 Task: Check the average views per listing of open concept kitchen in the last 1 year.
Action: Mouse moved to (739, 170)
Screenshot: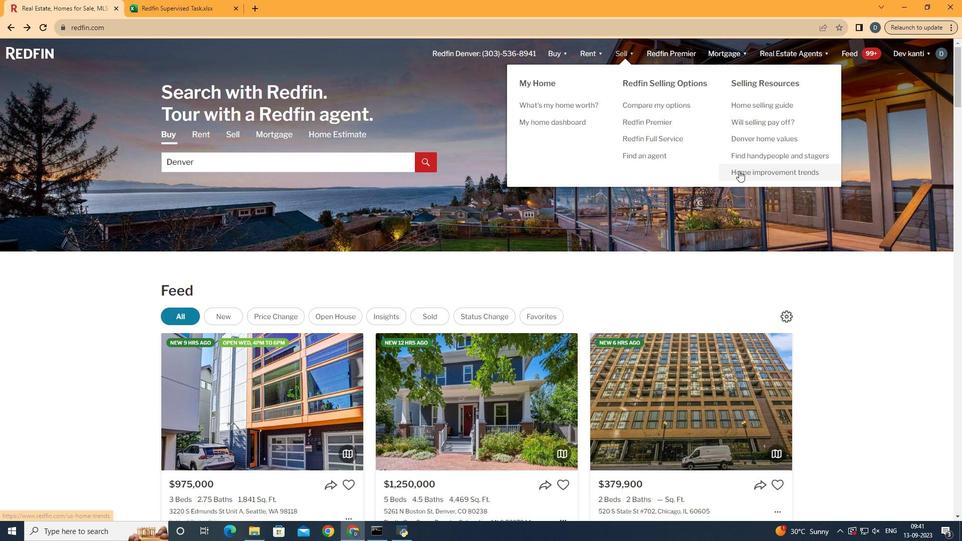 
Action: Mouse pressed left at (739, 170)
Screenshot: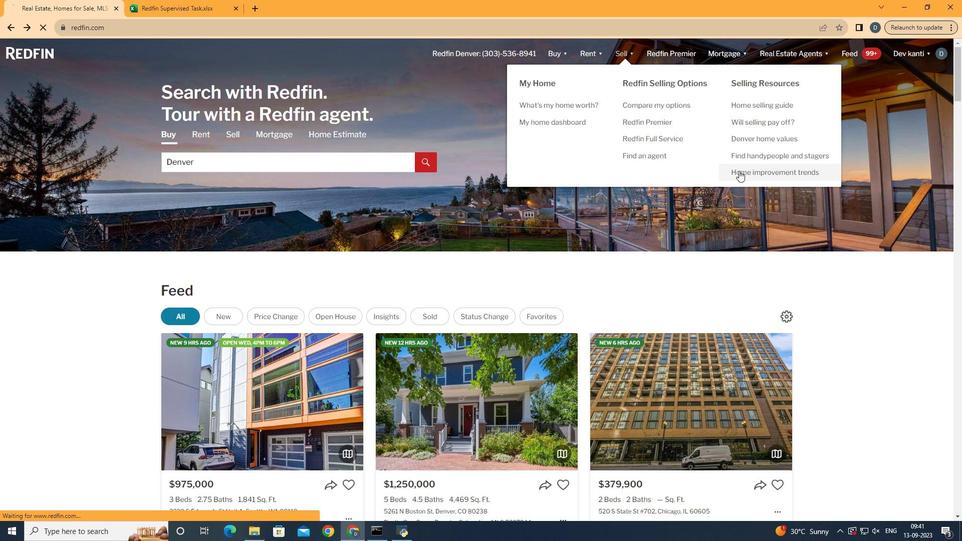 
Action: Mouse moved to (246, 190)
Screenshot: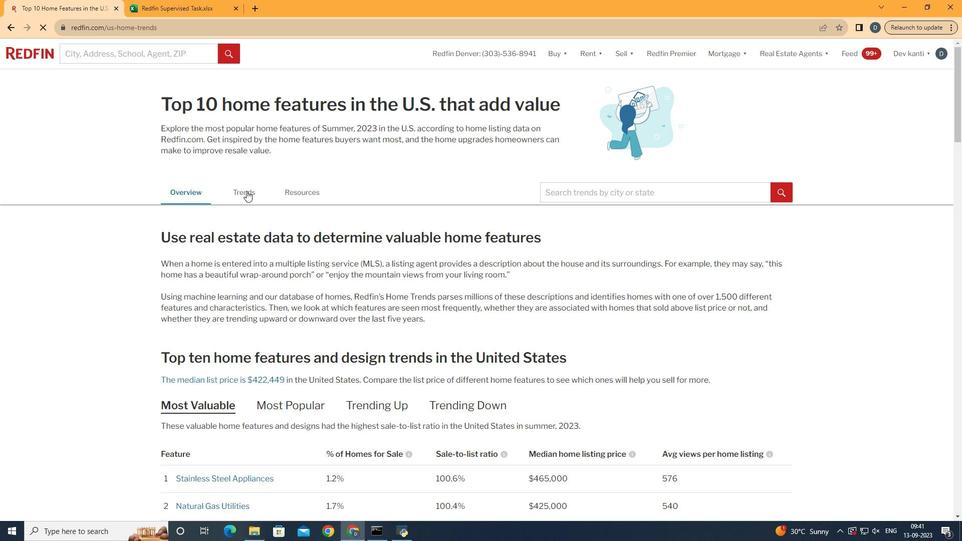 
Action: Mouse pressed left at (246, 190)
Screenshot: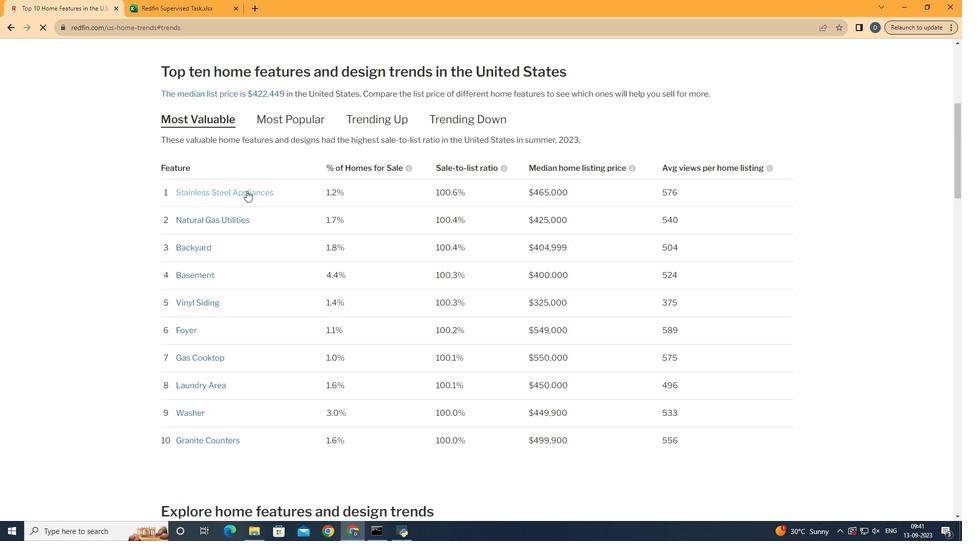 
Action: Mouse moved to (332, 294)
Screenshot: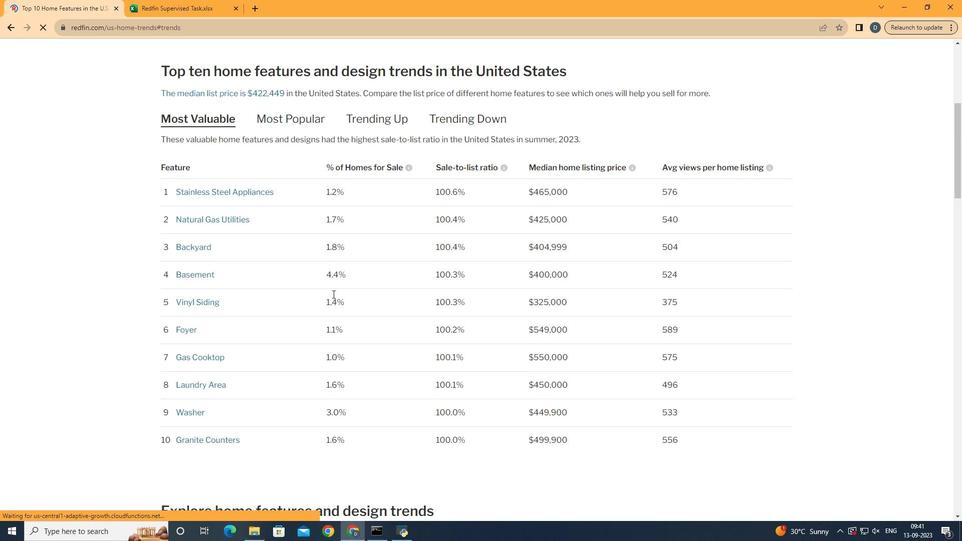 
Action: Mouse scrolled (332, 293) with delta (0, 0)
Screenshot: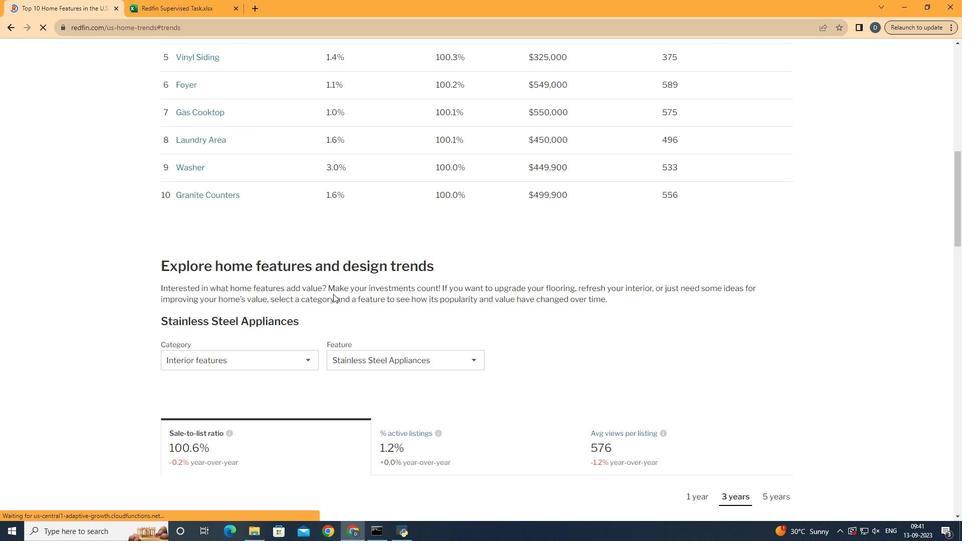 
Action: Mouse scrolled (332, 293) with delta (0, 0)
Screenshot: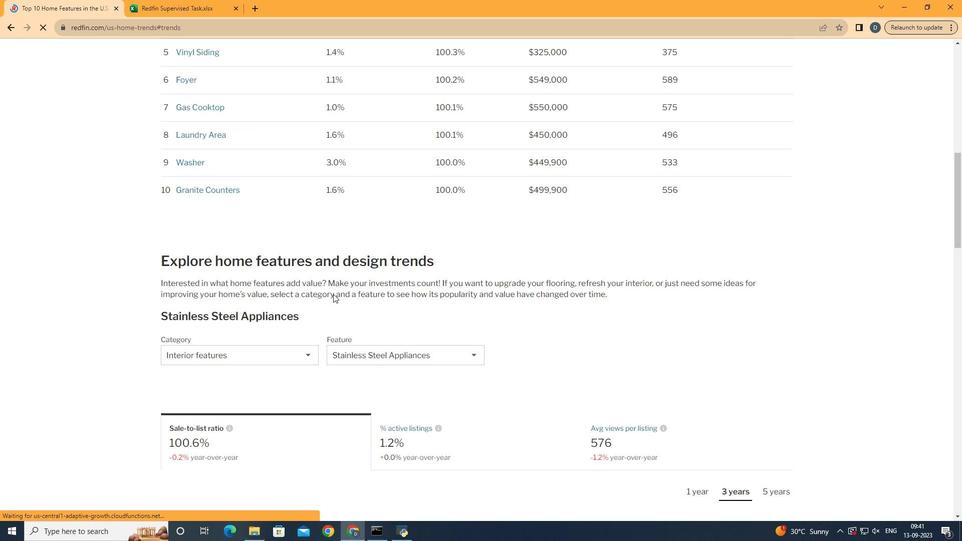 
Action: Mouse scrolled (332, 293) with delta (0, 0)
Screenshot: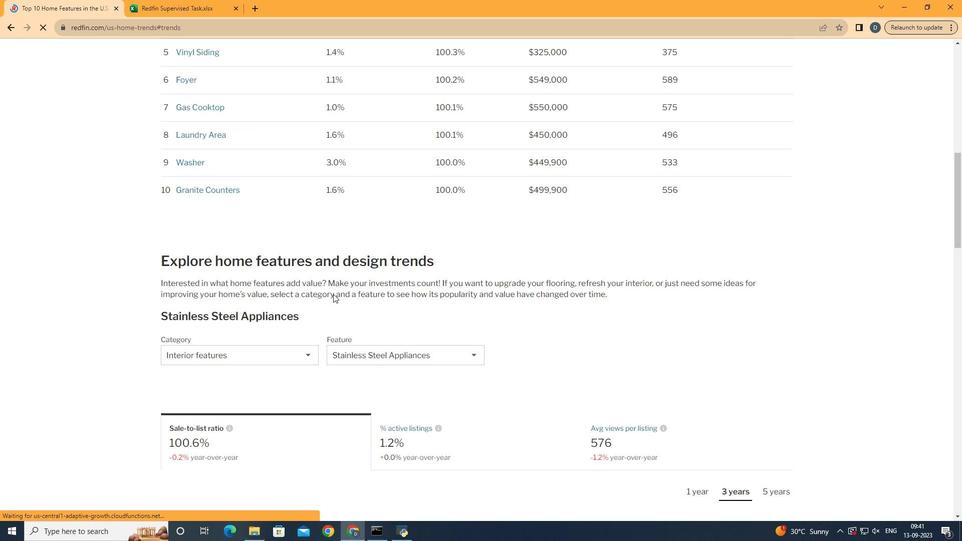
Action: Mouse scrolled (332, 293) with delta (0, 0)
Screenshot: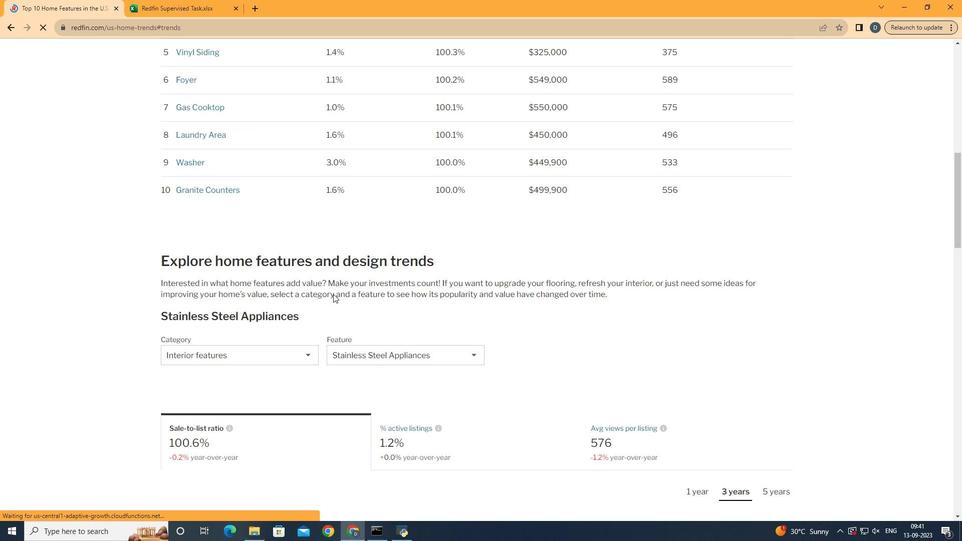 
Action: Mouse scrolled (332, 293) with delta (0, 0)
Screenshot: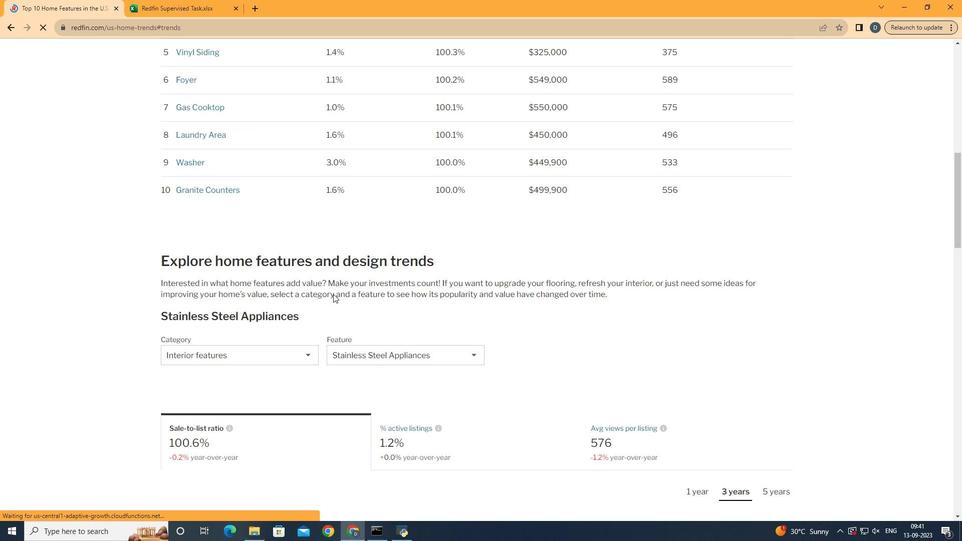 
Action: Mouse moved to (333, 294)
Screenshot: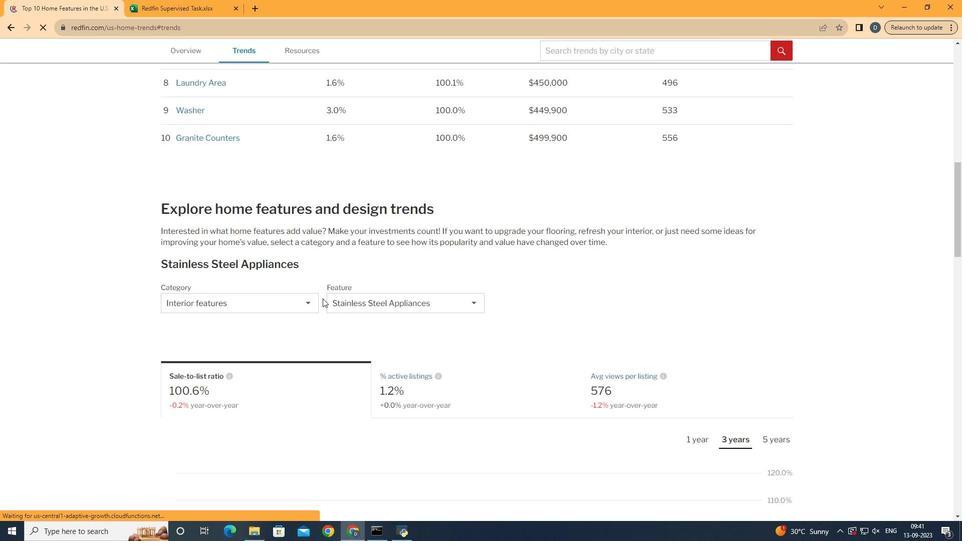 
Action: Mouse scrolled (333, 294) with delta (0, 0)
Screenshot: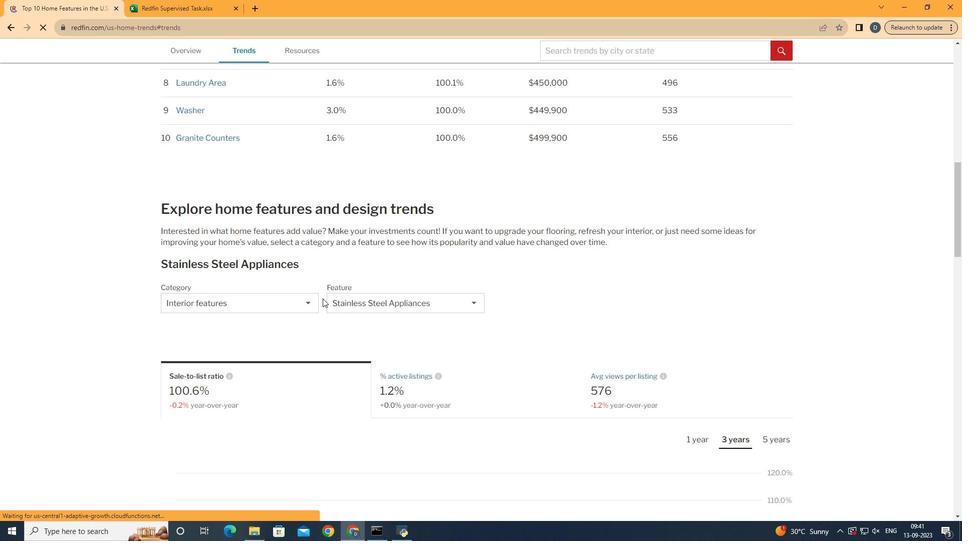 
Action: Mouse scrolled (333, 294) with delta (0, 0)
Screenshot: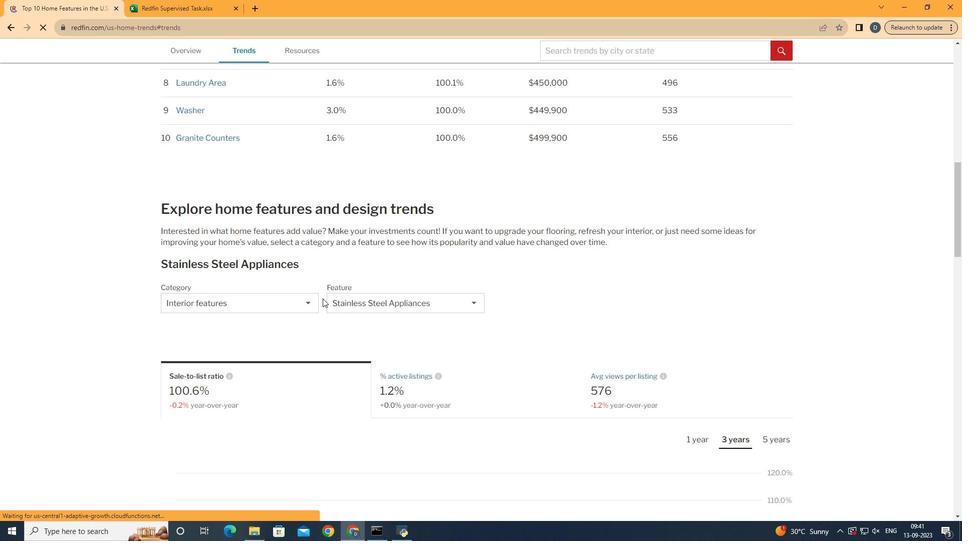 
Action: Mouse scrolled (333, 294) with delta (0, 0)
Screenshot: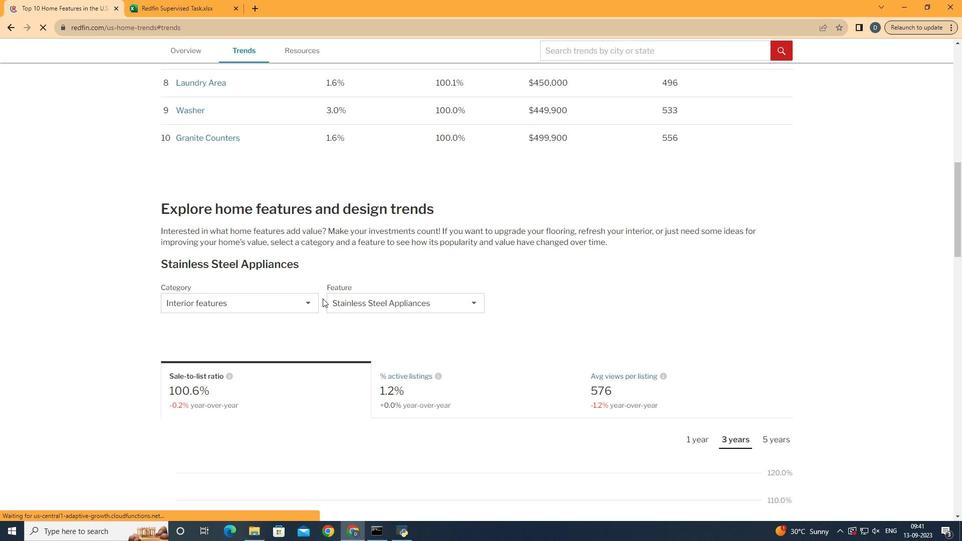 
Action: Mouse moved to (295, 297)
Screenshot: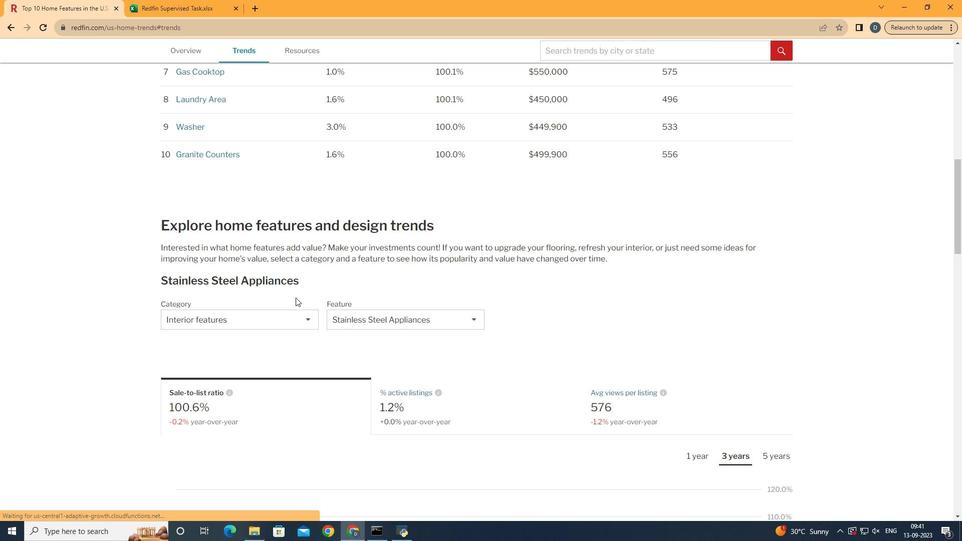 
Action: Mouse scrolled (295, 297) with delta (0, 0)
Screenshot: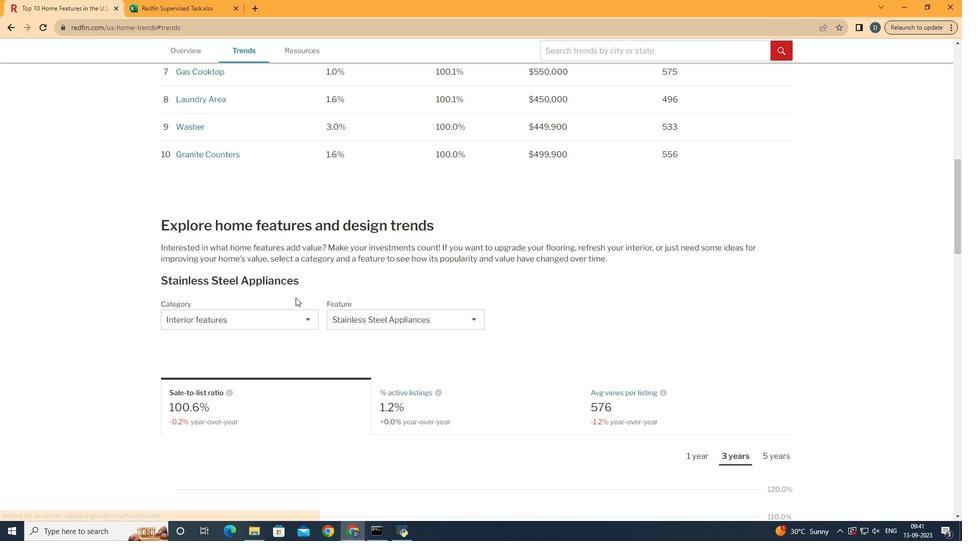 
Action: Mouse scrolled (295, 297) with delta (0, 0)
Screenshot: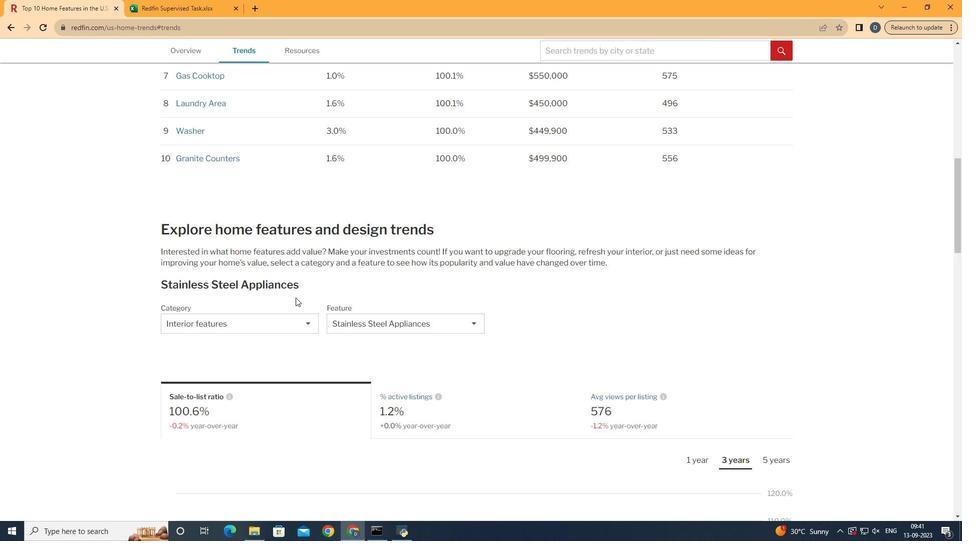 
Action: Mouse scrolled (295, 297) with delta (0, 0)
Screenshot: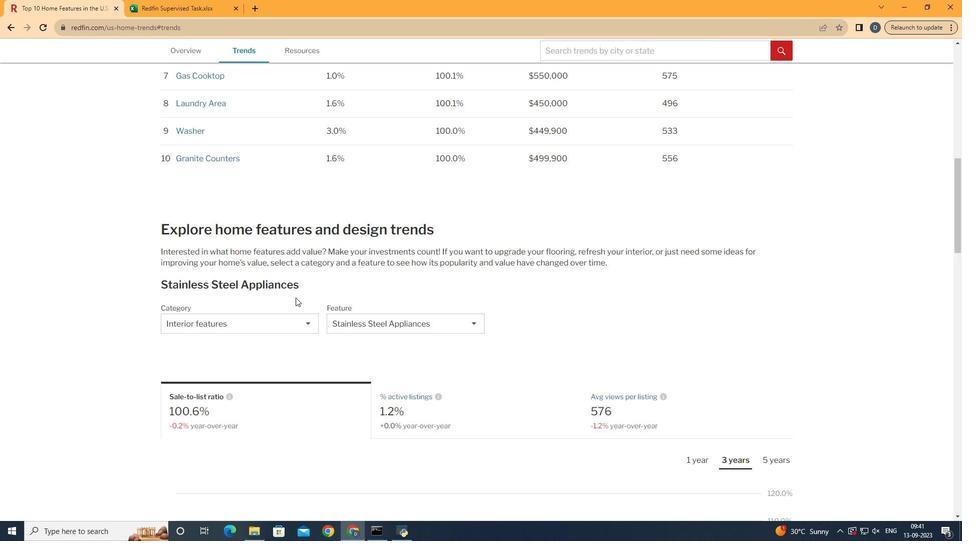 
Action: Mouse scrolled (295, 297) with delta (0, 0)
Screenshot: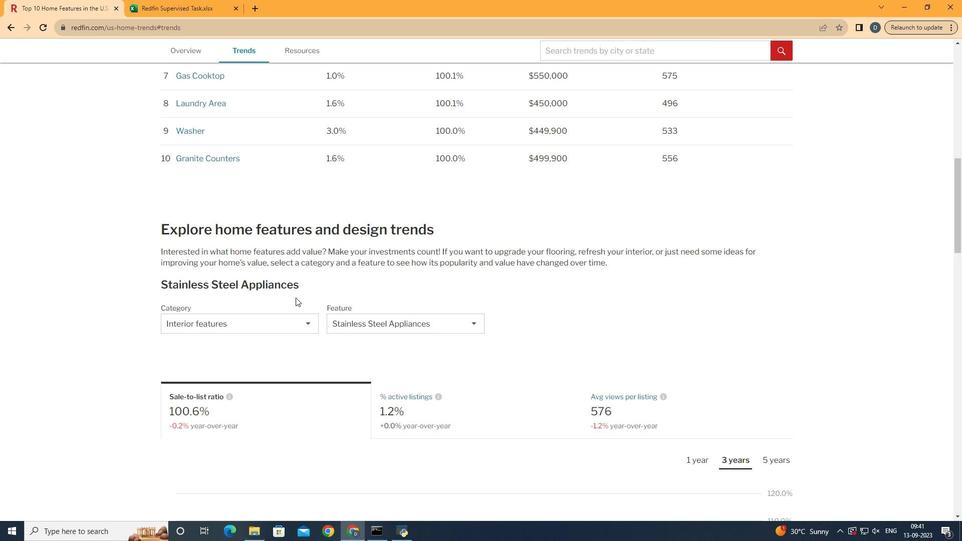 
Action: Mouse scrolled (295, 297) with delta (0, 0)
Screenshot: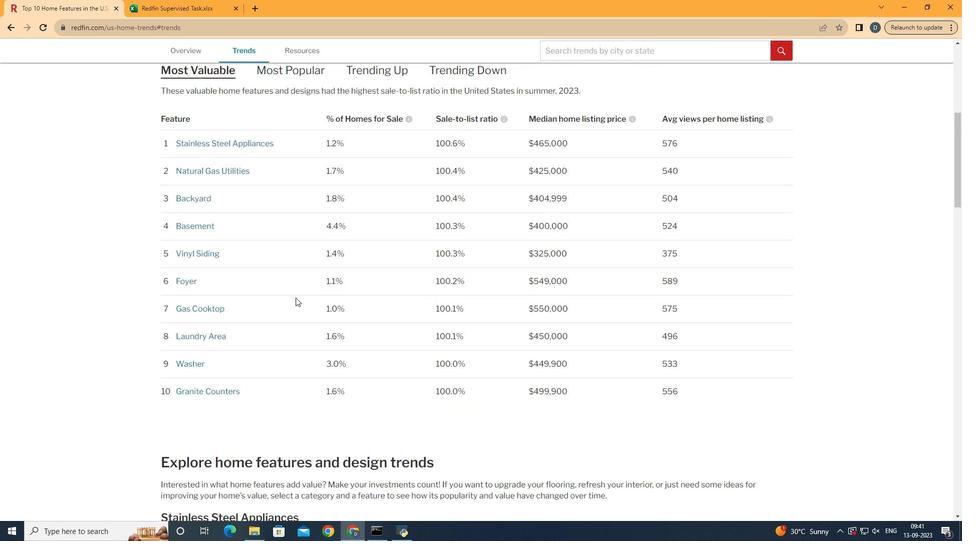 
Action: Mouse scrolled (295, 297) with delta (0, 0)
Screenshot: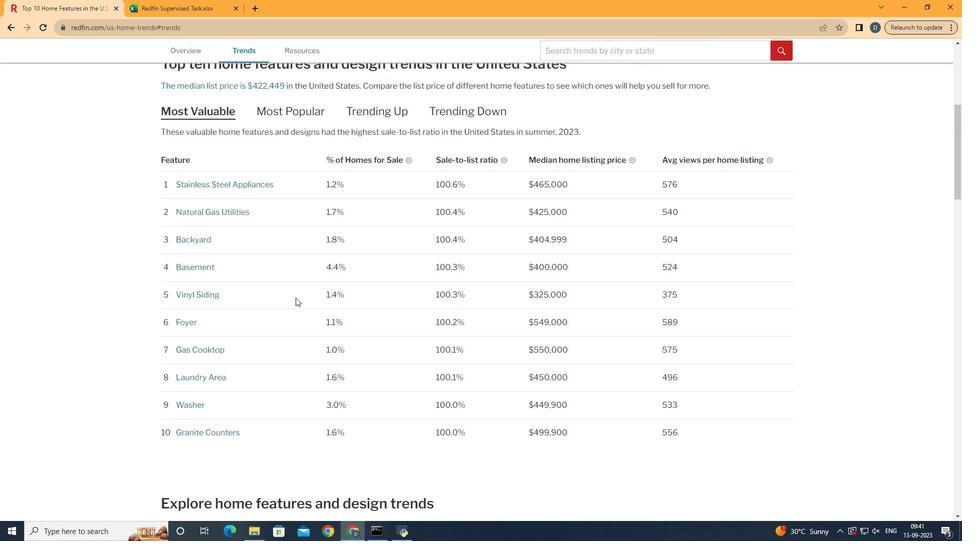
Action: Mouse scrolled (295, 297) with delta (0, 0)
Screenshot: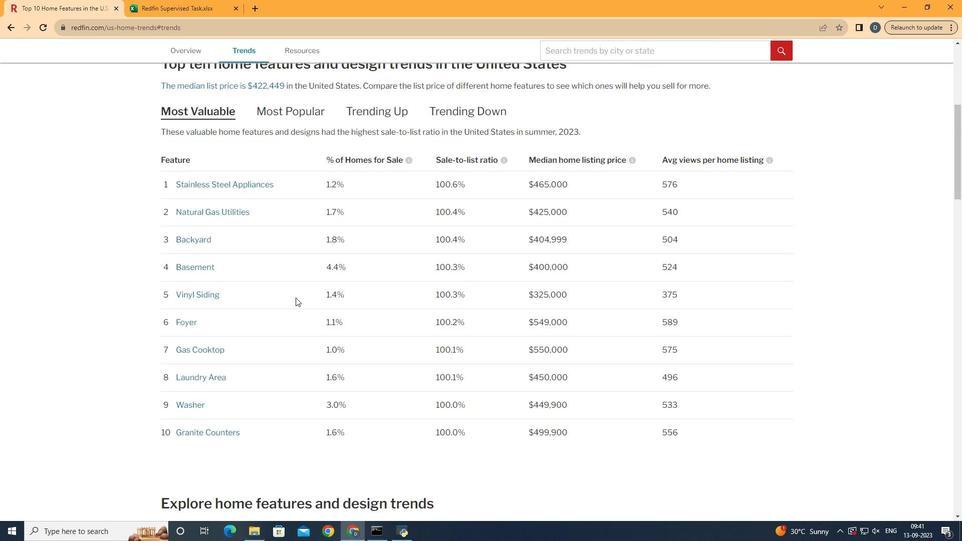 
Action: Mouse scrolled (295, 297) with delta (0, 0)
Screenshot: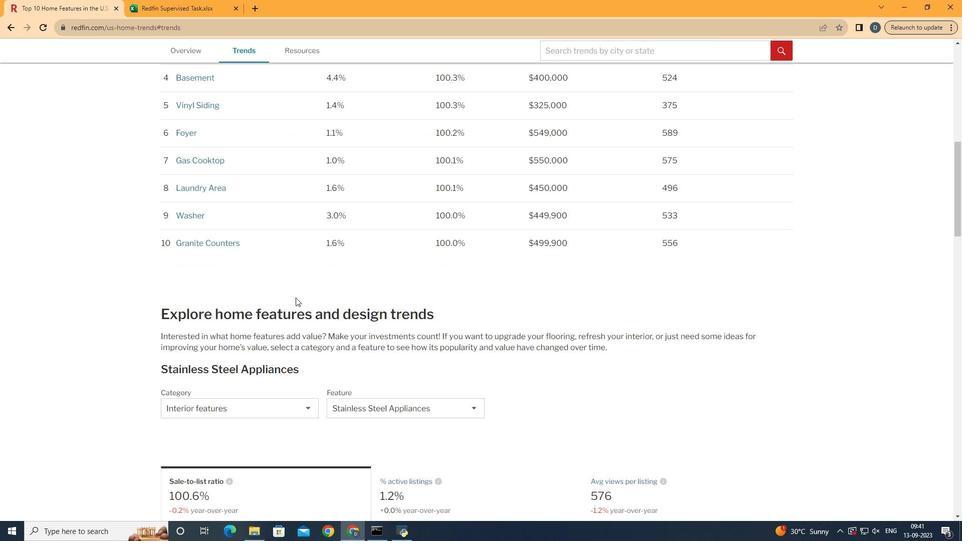 
Action: Mouse scrolled (295, 297) with delta (0, 0)
Screenshot: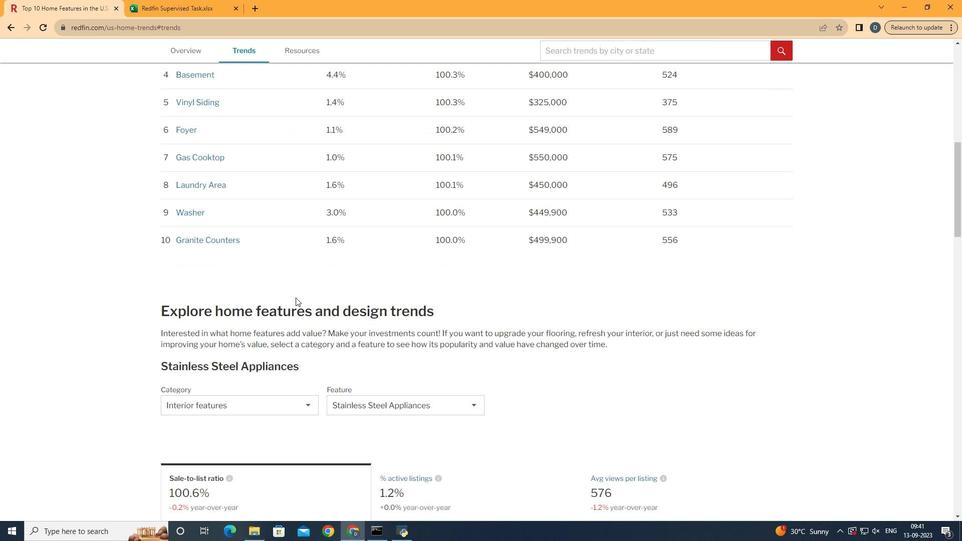 
Action: Mouse scrolled (295, 297) with delta (0, 0)
Screenshot: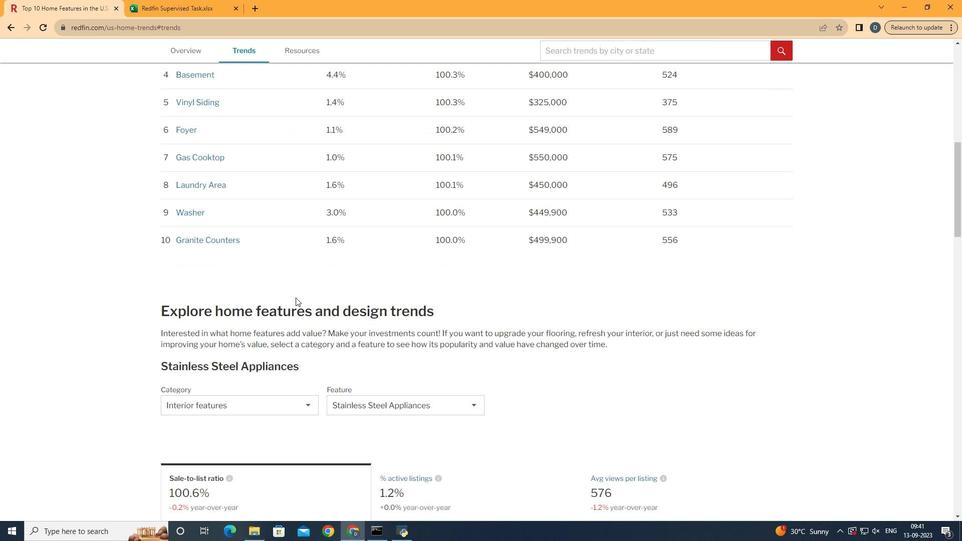 
Action: Mouse scrolled (295, 297) with delta (0, 0)
Screenshot: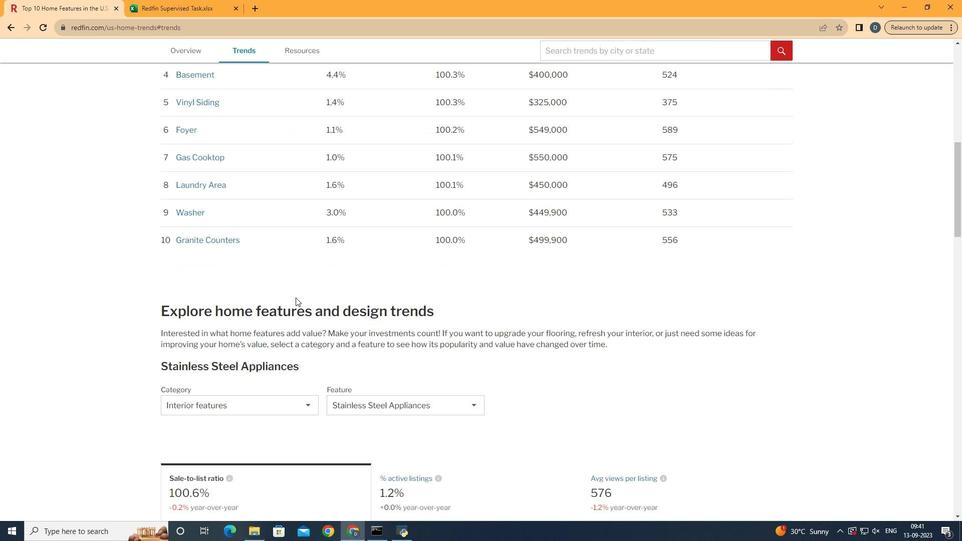 
Action: Mouse scrolled (295, 297) with delta (0, 0)
Screenshot: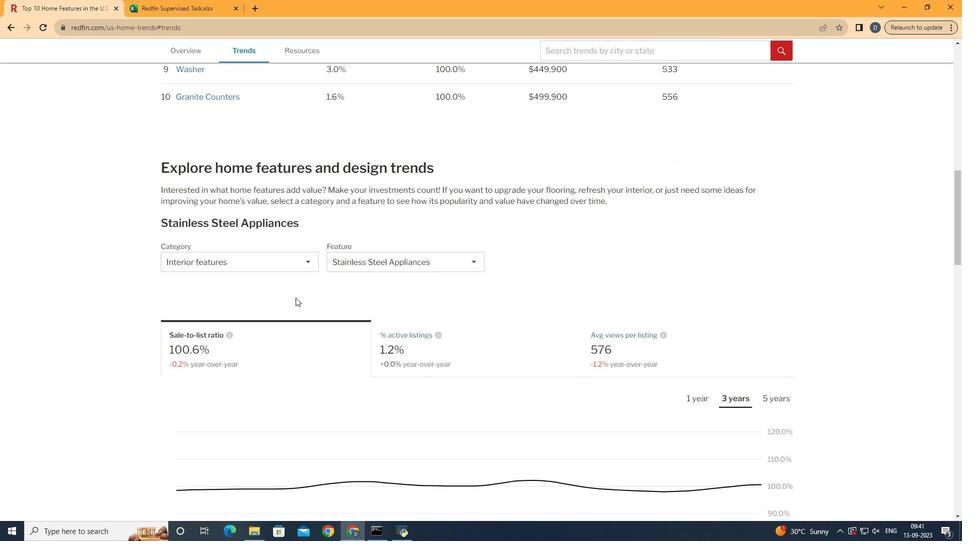 
Action: Mouse scrolled (295, 297) with delta (0, 0)
Screenshot: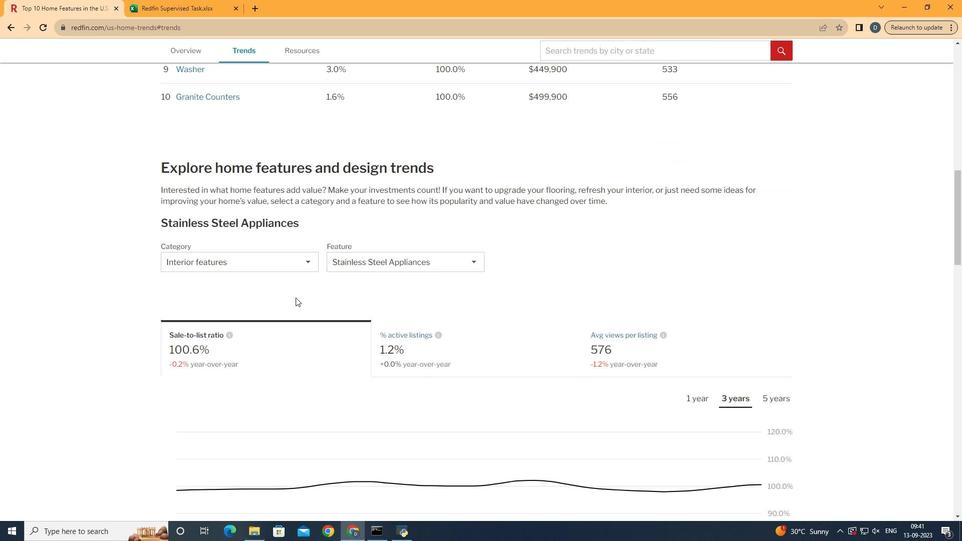 
Action: Mouse scrolled (295, 297) with delta (0, 0)
Screenshot: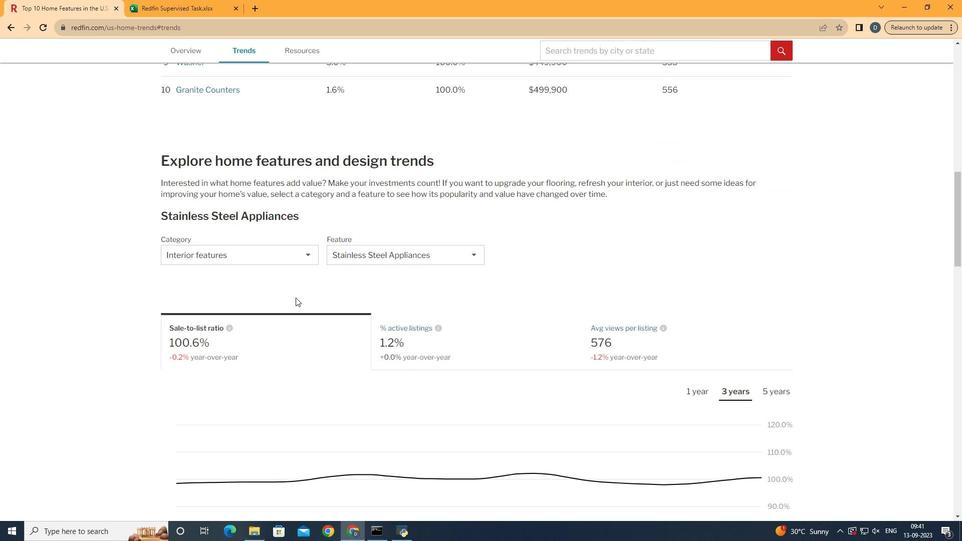 
Action: Mouse moved to (295, 261)
Screenshot: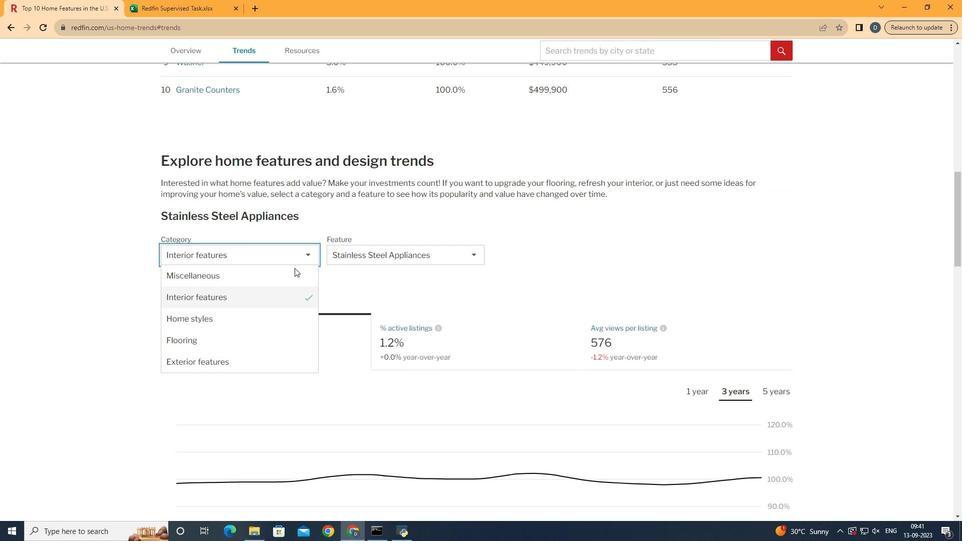 
Action: Mouse pressed left at (295, 261)
Screenshot: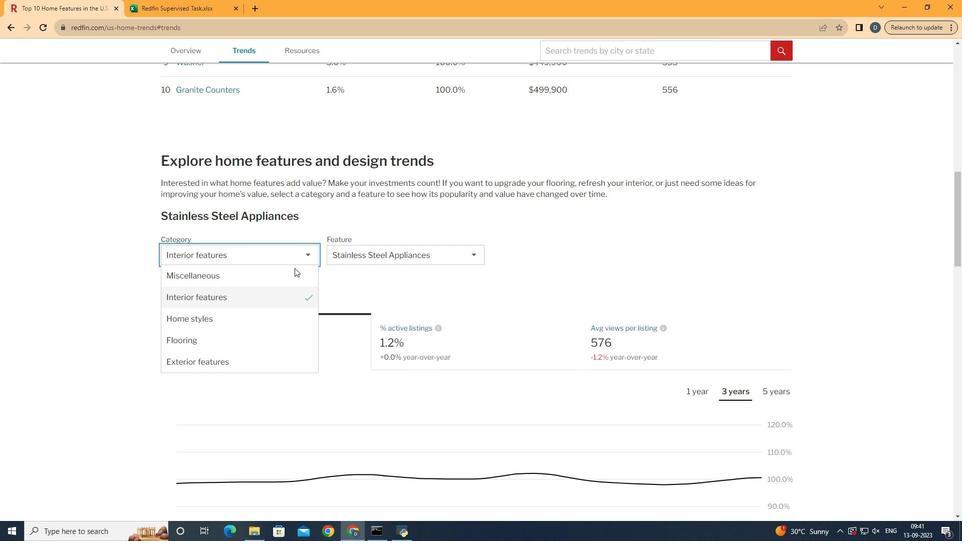 
Action: Mouse moved to (292, 297)
Screenshot: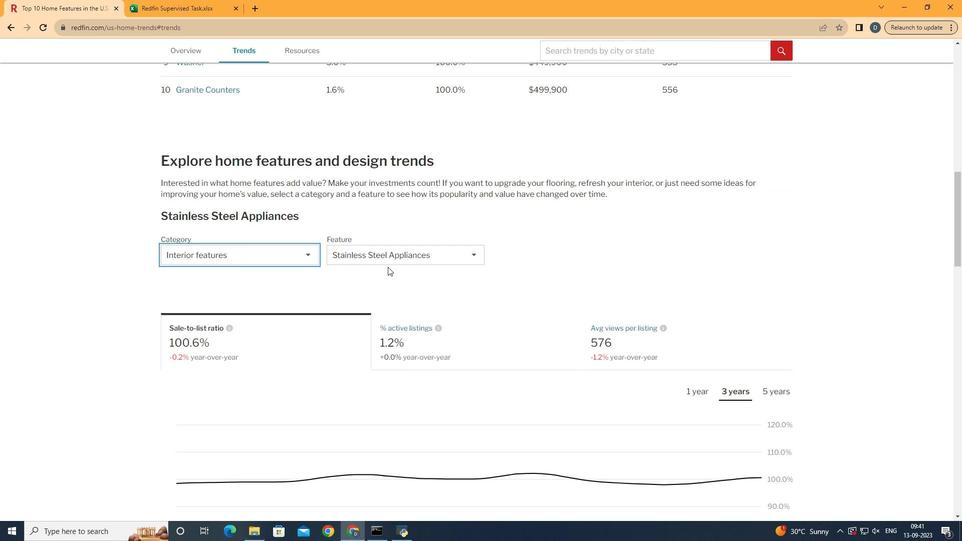 
Action: Mouse pressed left at (292, 297)
Screenshot: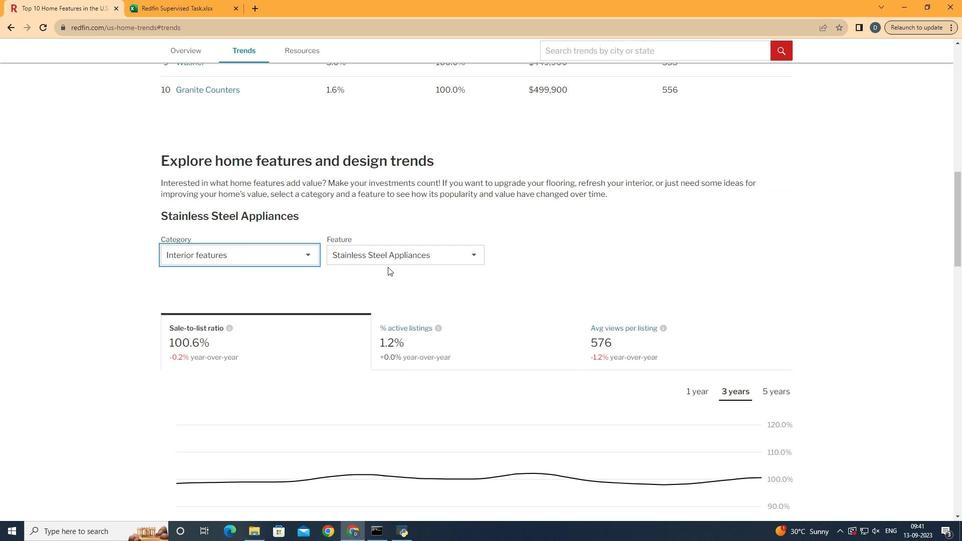 
Action: Mouse moved to (422, 250)
Screenshot: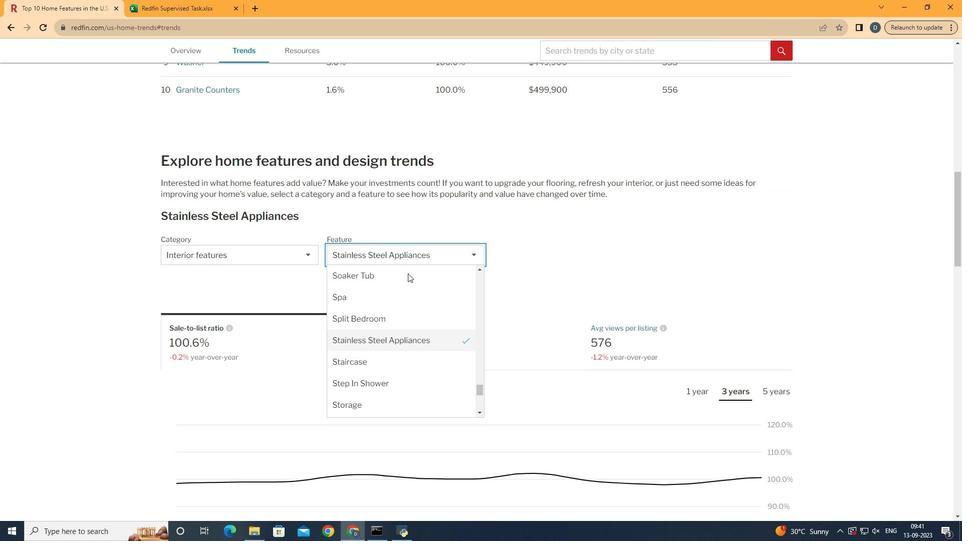 
Action: Mouse pressed left at (422, 250)
Screenshot: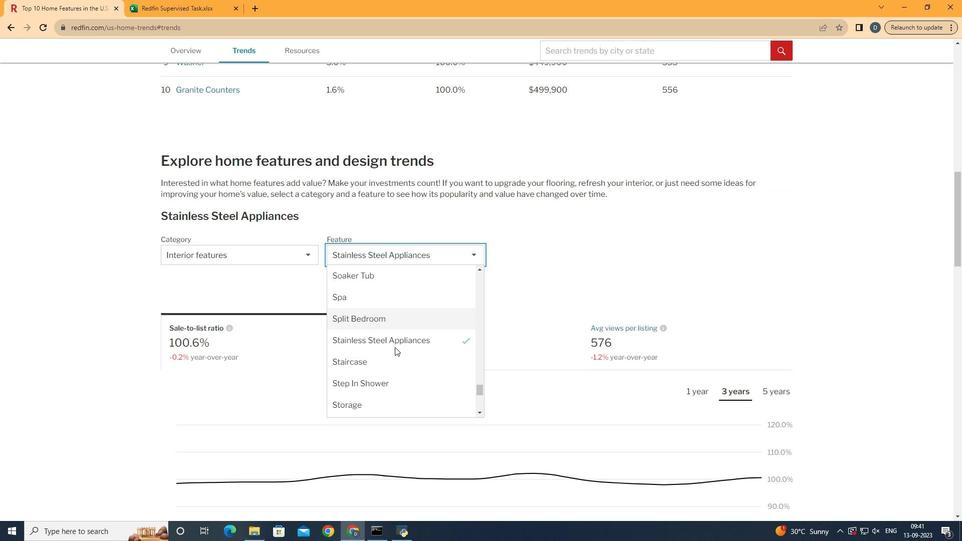 
Action: Mouse moved to (394, 349)
Screenshot: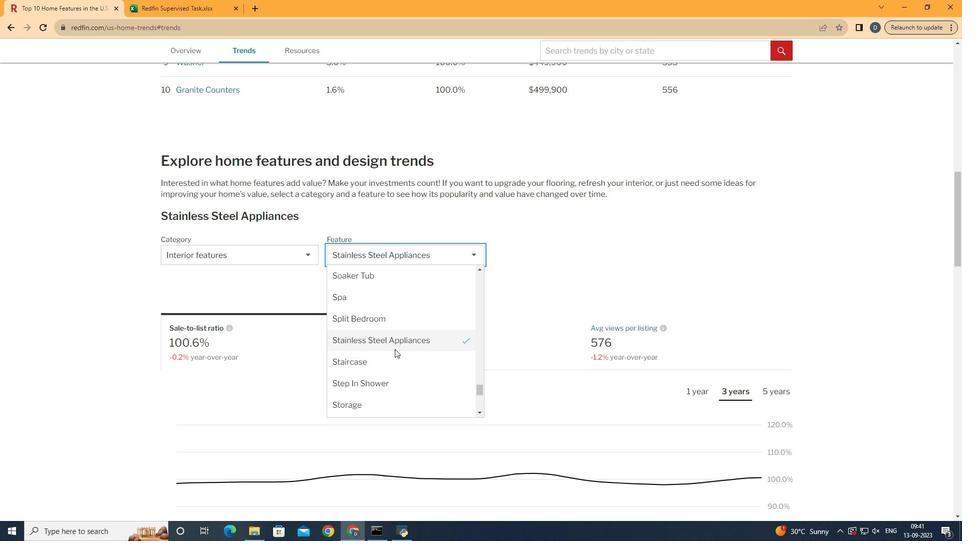 
Action: Mouse scrolled (394, 349) with delta (0, 0)
Screenshot: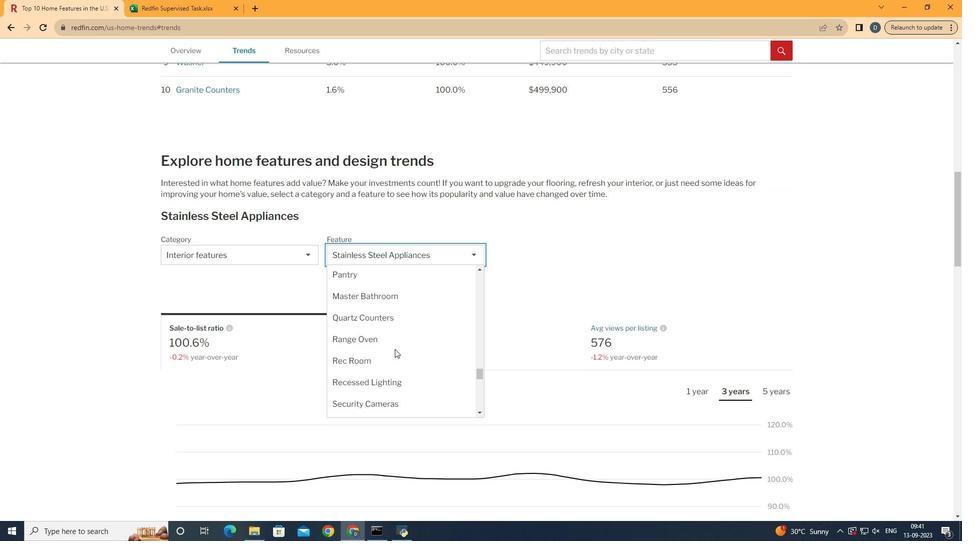 
Action: Mouse scrolled (394, 349) with delta (0, 0)
Screenshot: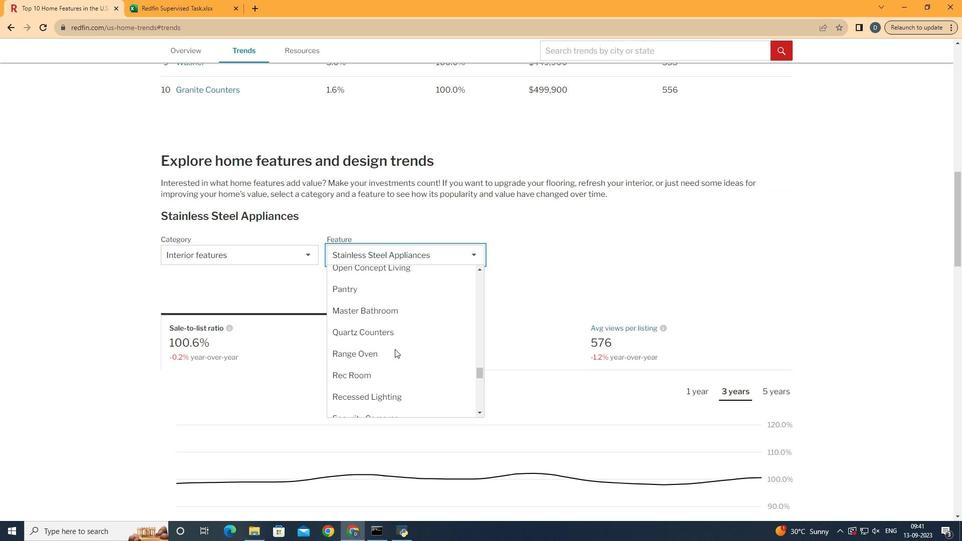 
Action: Mouse scrolled (394, 349) with delta (0, 0)
Screenshot: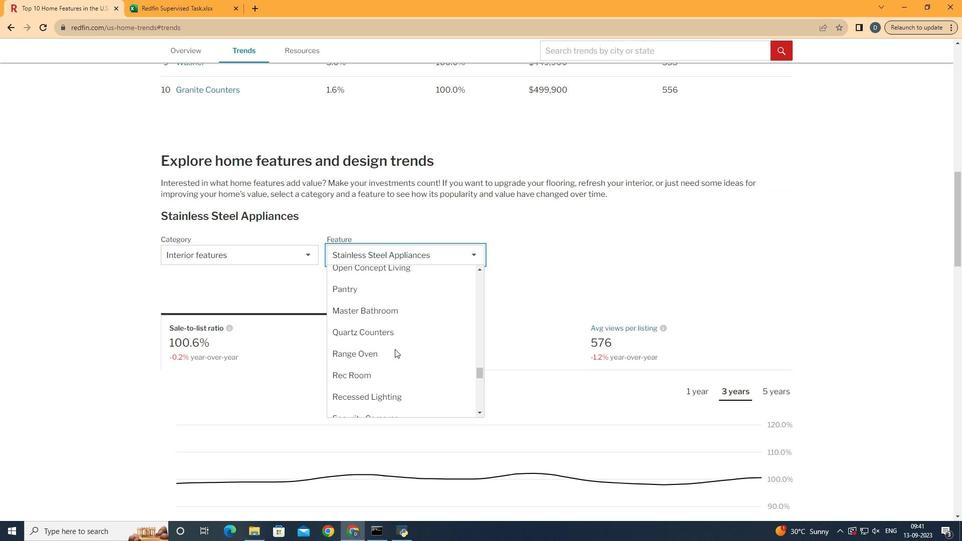 
Action: Mouse scrolled (394, 349) with delta (0, 0)
Screenshot: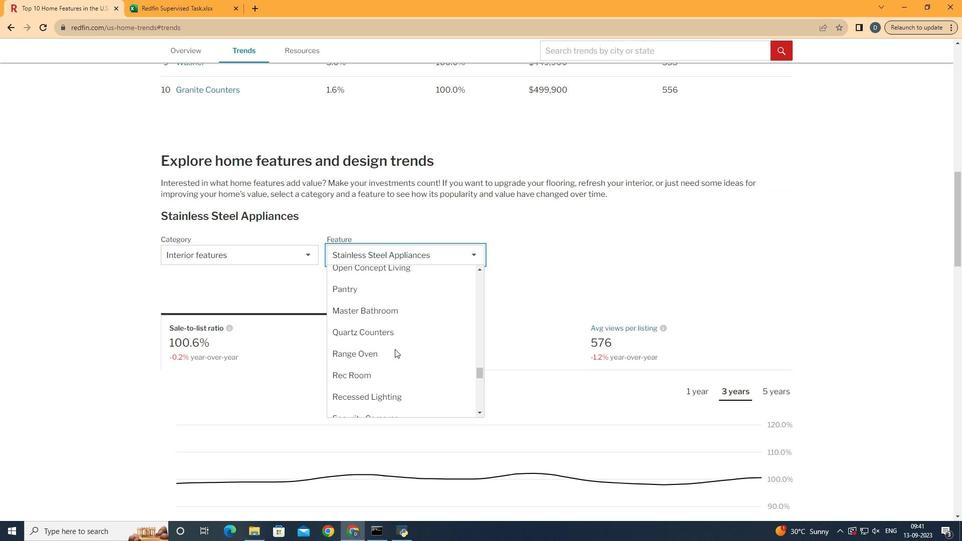 
Action: Mouse scrolled (394, 349) with delta (0, 0)
Screenshot: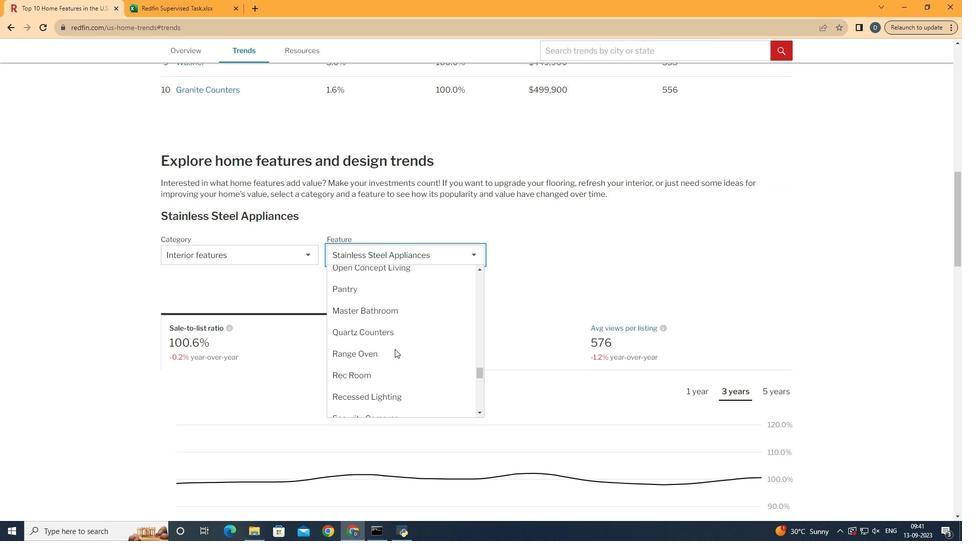 
Action: Mouse scrolled (394, 349) with delta (0, 0)
Screenshot: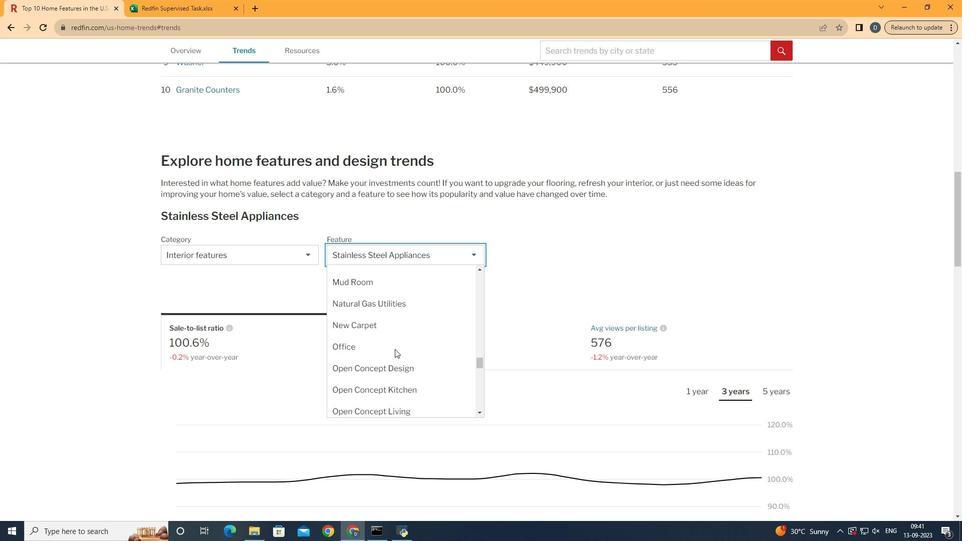 
Action: Mouse scrolled (394, 349) with delta (0, 0)
Screenshot: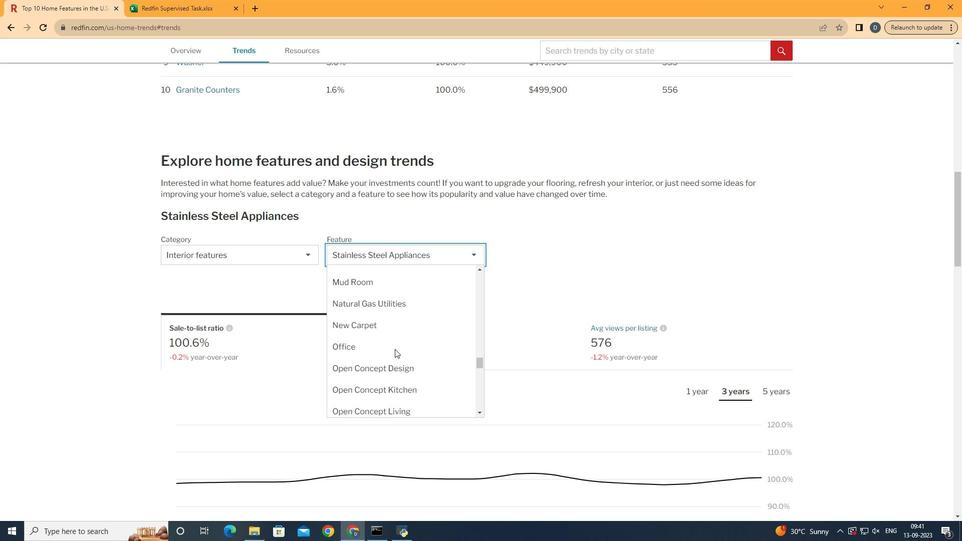 
Action: Mouse scrolled (394, 349) with delta (0, 0)
Screenshot: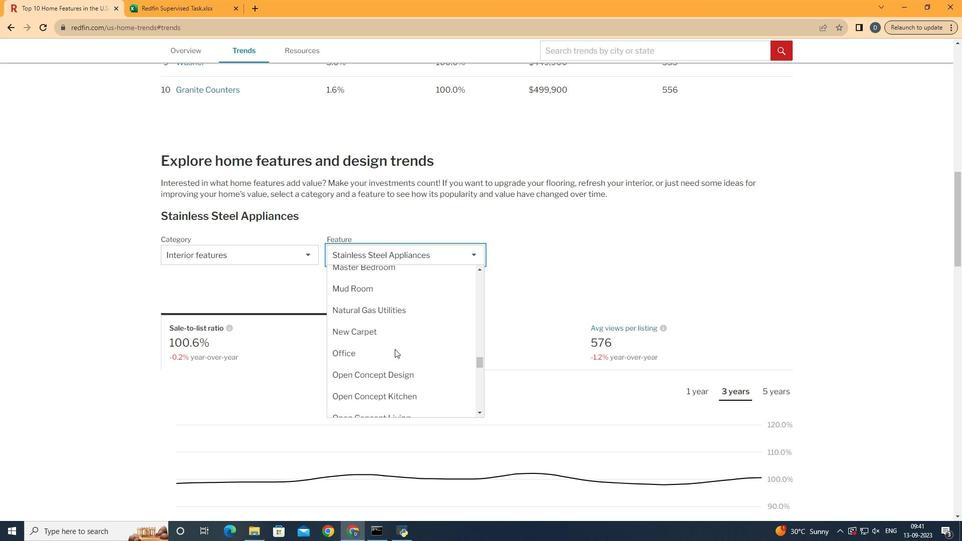 
Action: Mouse moved to (412, 387)
Screenshot: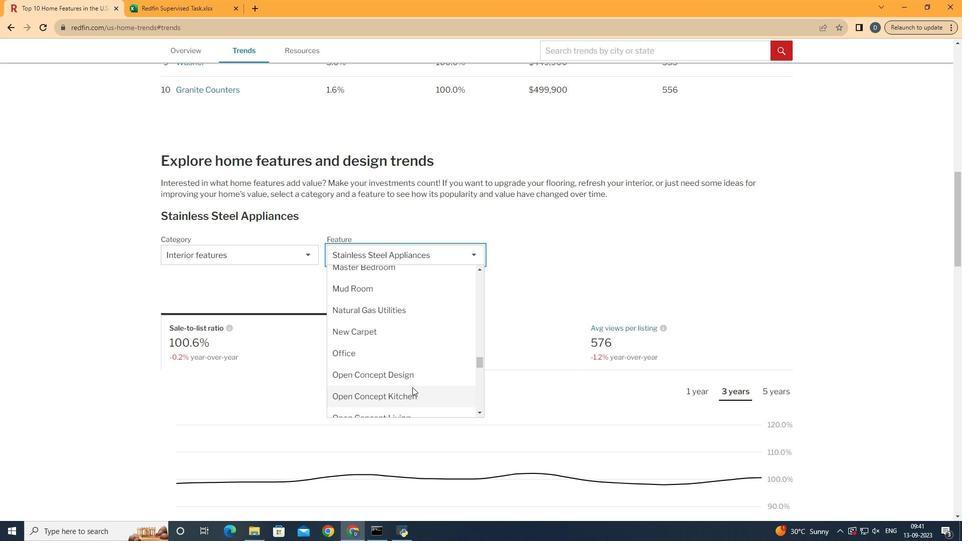 
Action: Mouse pressed left at (412, 387)
Screenshot: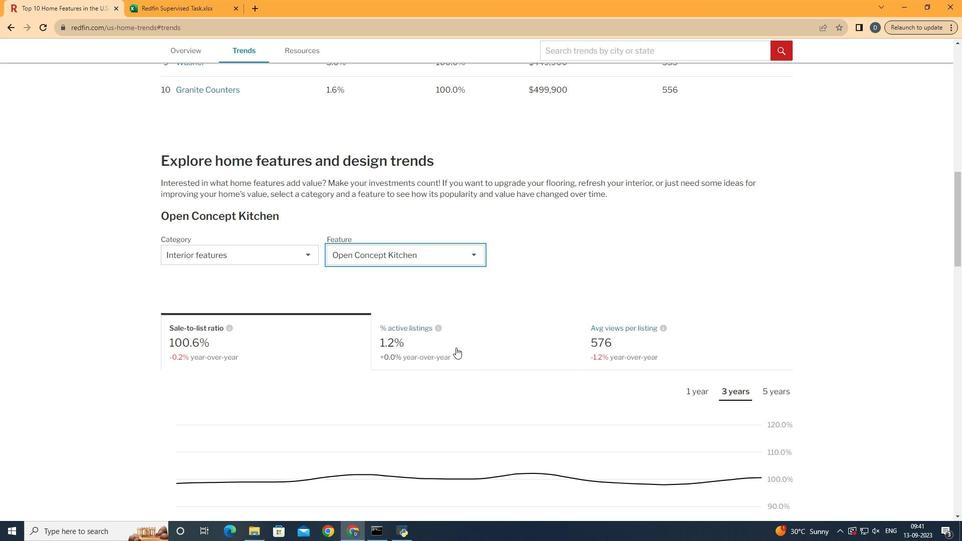 
Action: Mouse moved to (492, 320)
Screenshot: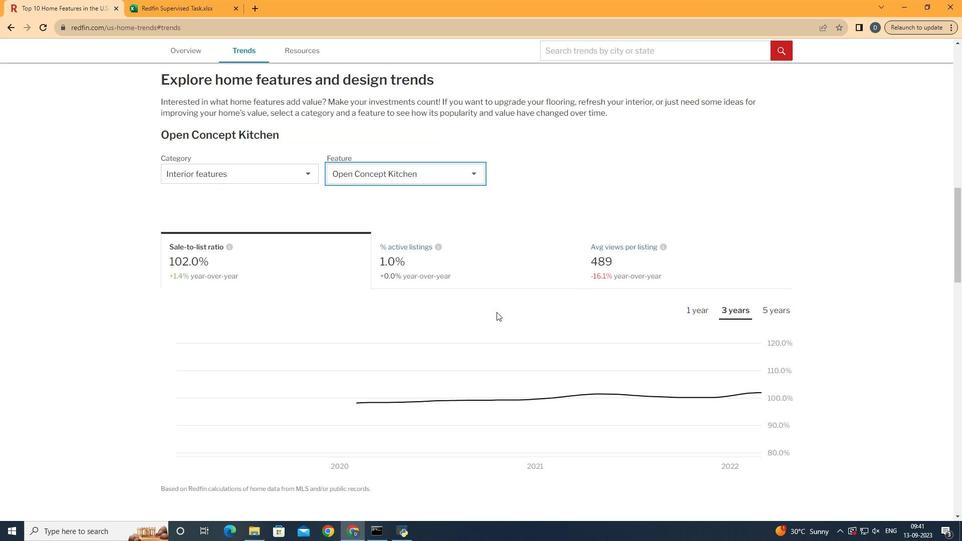 
Action: Mouse scrolled (492, 320) with delta (0, 0)
Screenshot: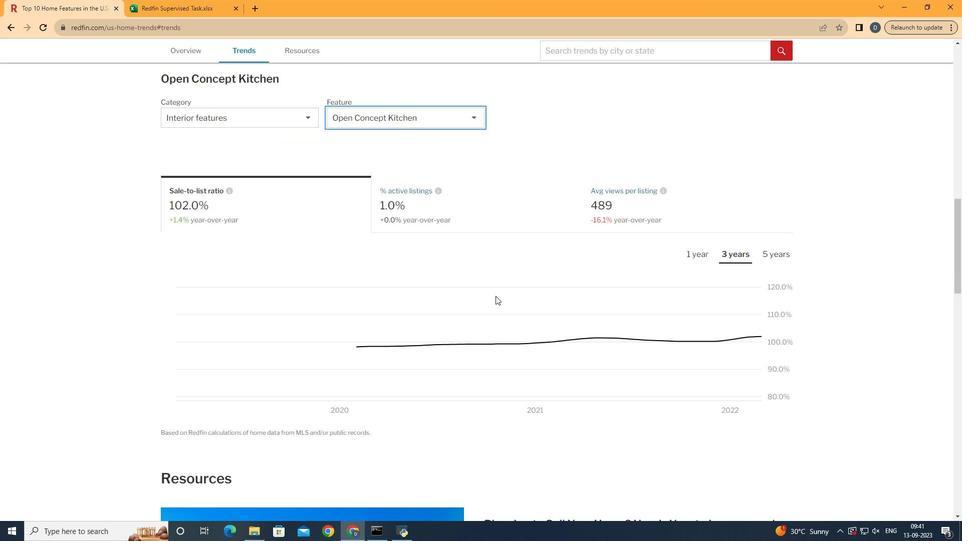 
Action: Mouse scrolled (492, 320) with delta (0, 0)
Screenshot: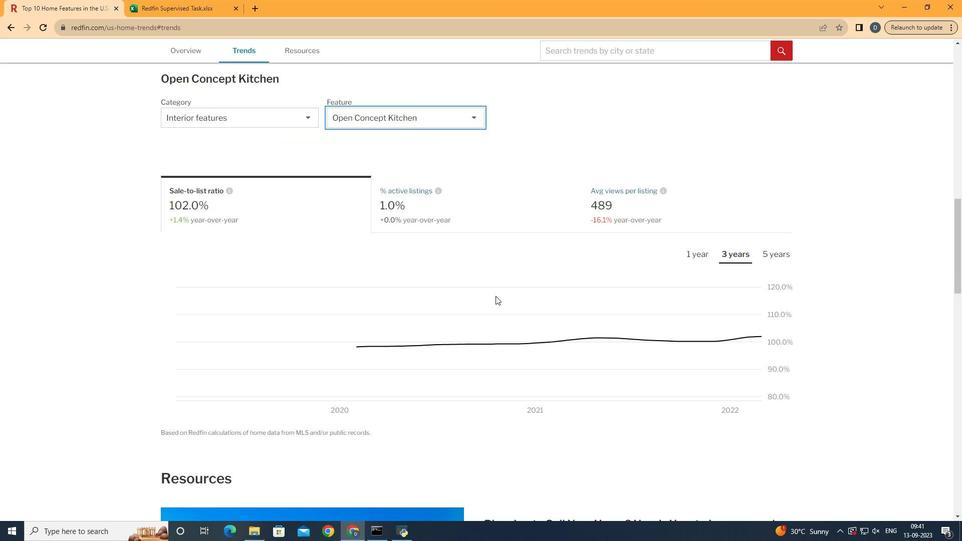 
Action: Mouse scrolled (492, 320) with delta (0, 0)
Screenshot: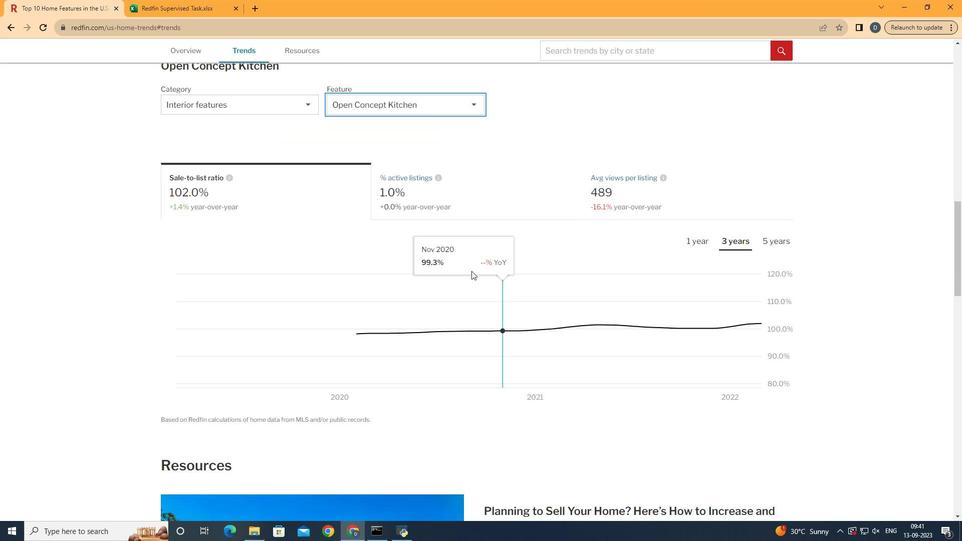 
Action: Mouse moved to (503, 190)
Screenshot: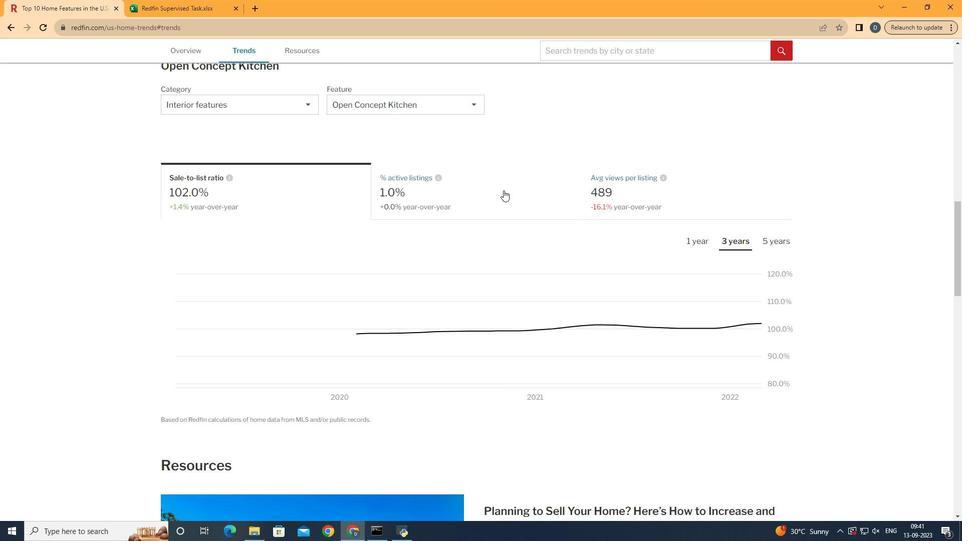 
Action: Mouse pressed left at (503, 190)
Screenshot: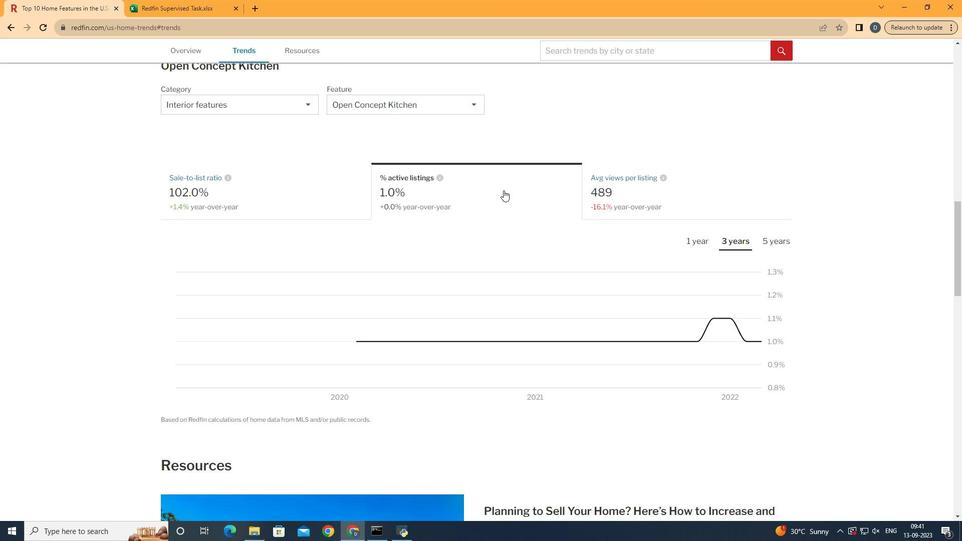 
Action: Mouse moved to (692, 184)
Screenshot: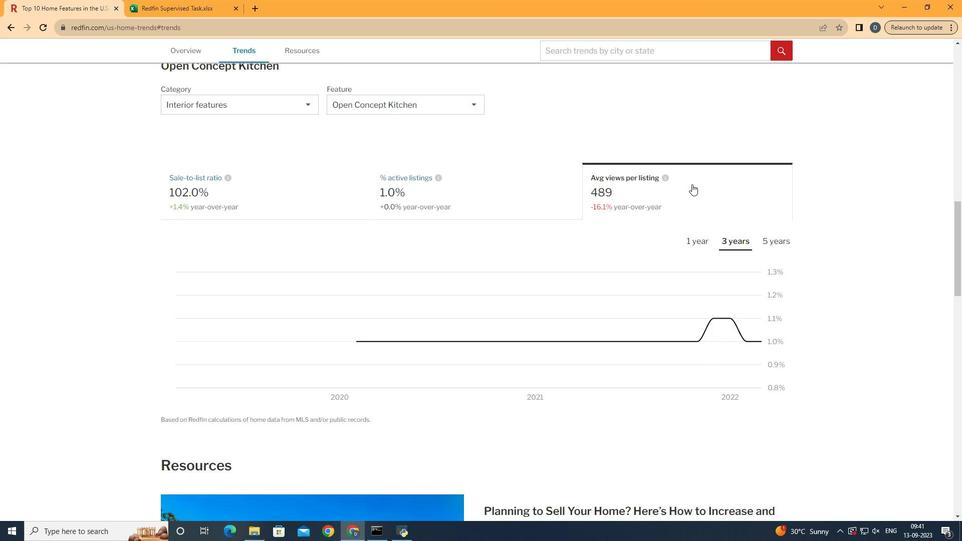 
Action: Mouse pressed left at (692, 184)
Screenshot: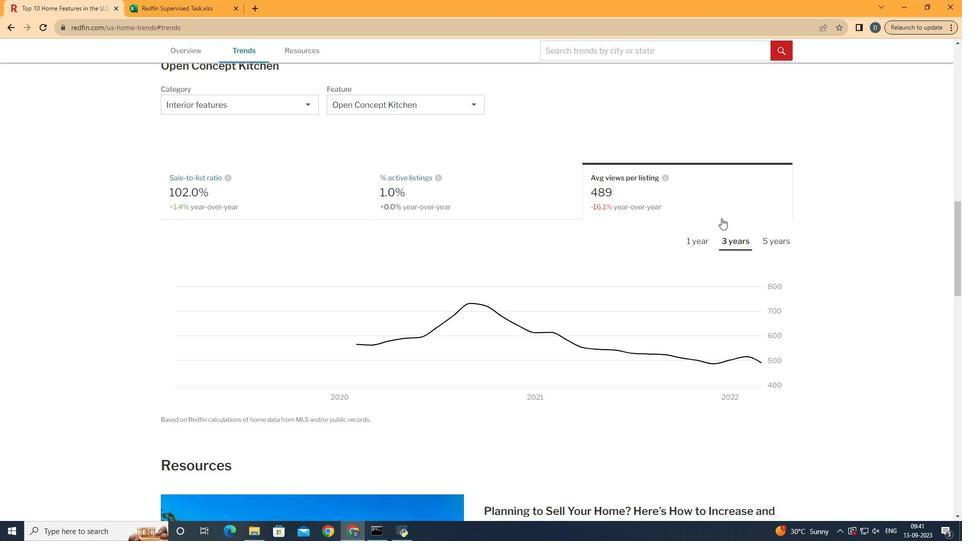 
Action: Mouse moved to (704, 241)
Screenshot: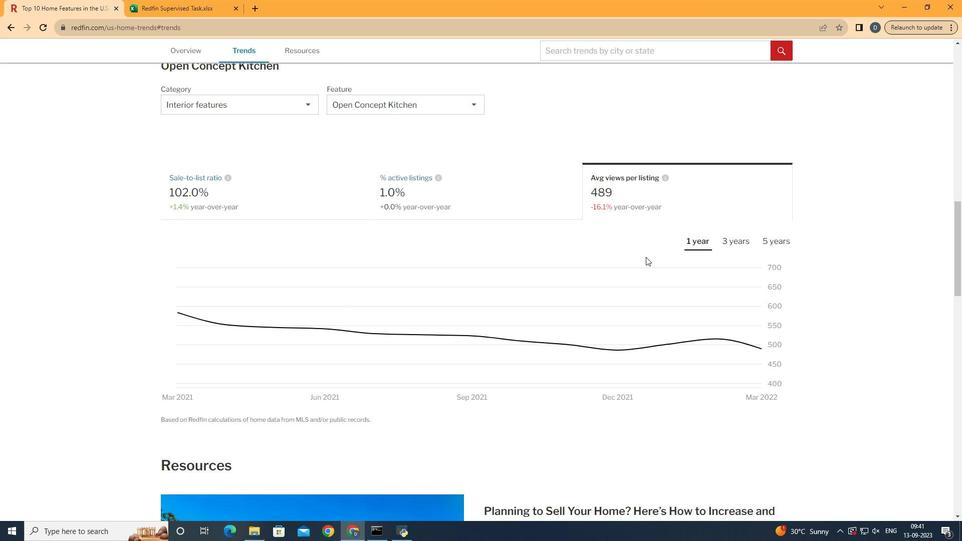 
Action: Mouse pressed left at (704, 241)
Screenshot: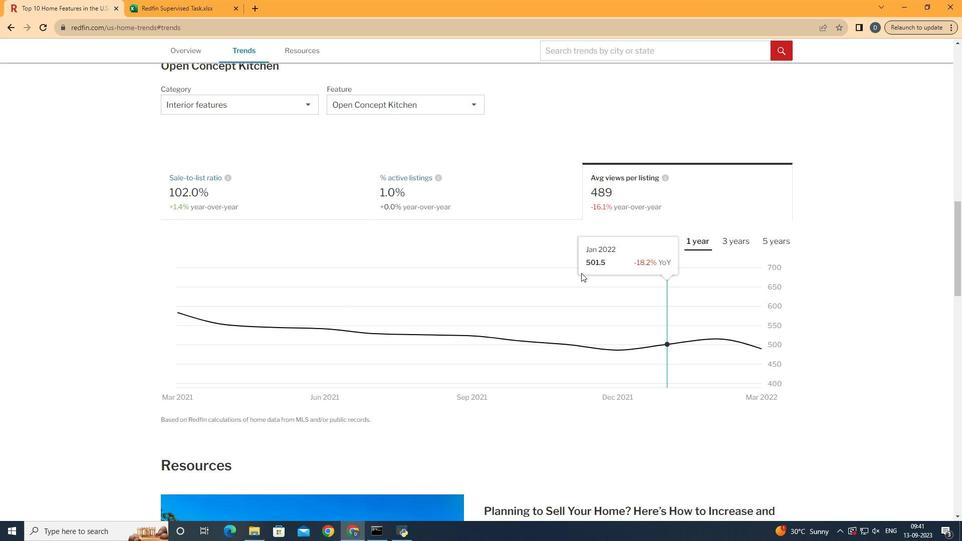 
Action: Mouse moved to (775, 318)
Screenshot: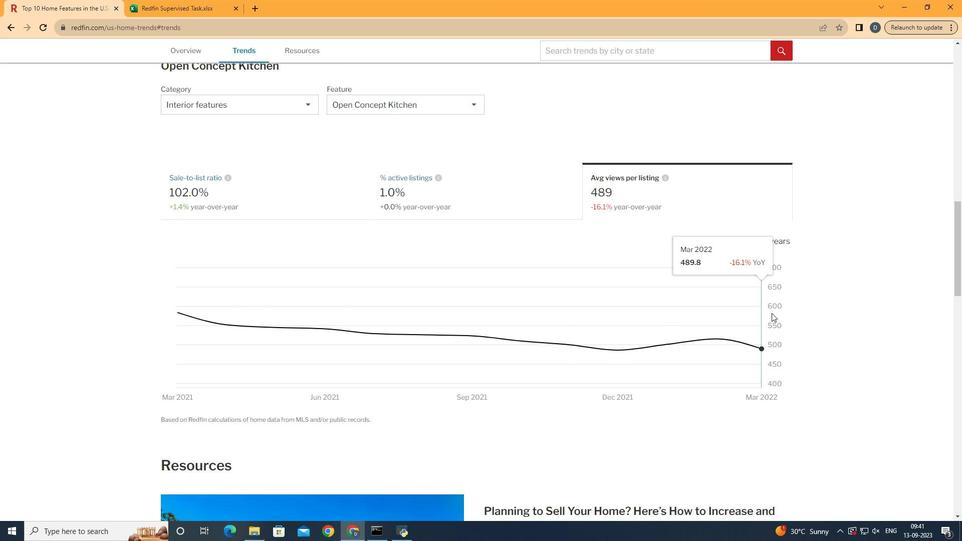 
